 Task: Change the title to "Online Event Speaker Guide".
Action: Mouse moved to (302, 80)
Screenshot: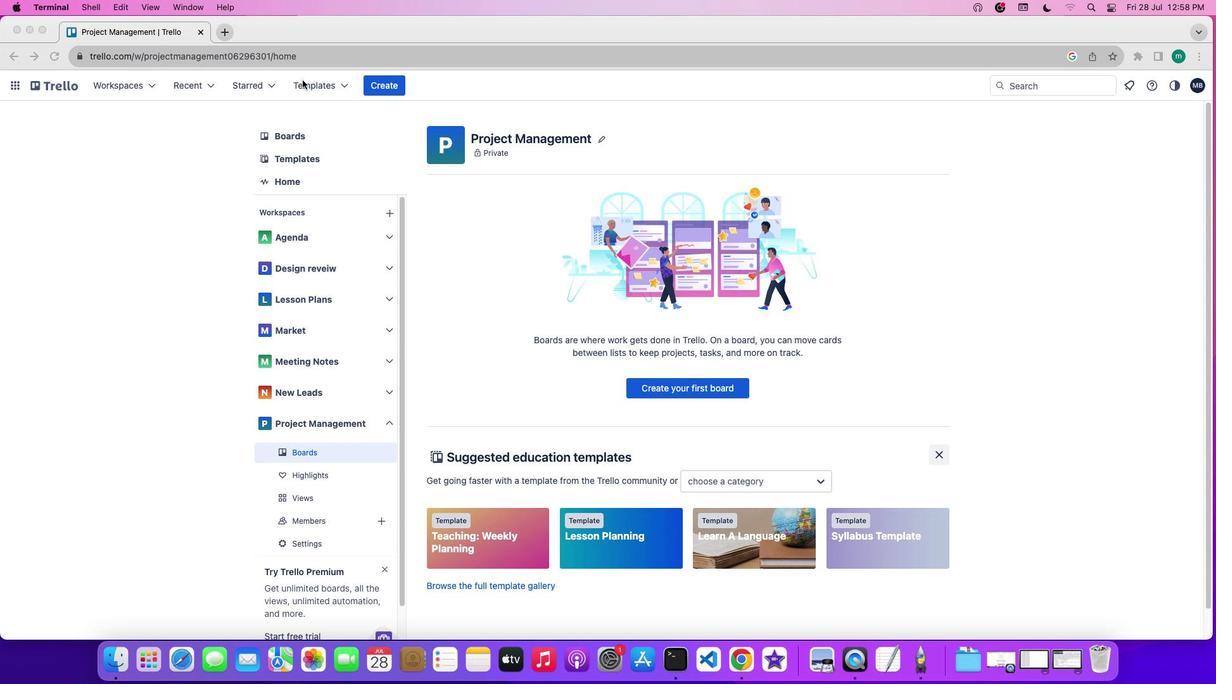 
Action: Mouse pressed left at (302, 80)
Screenshot: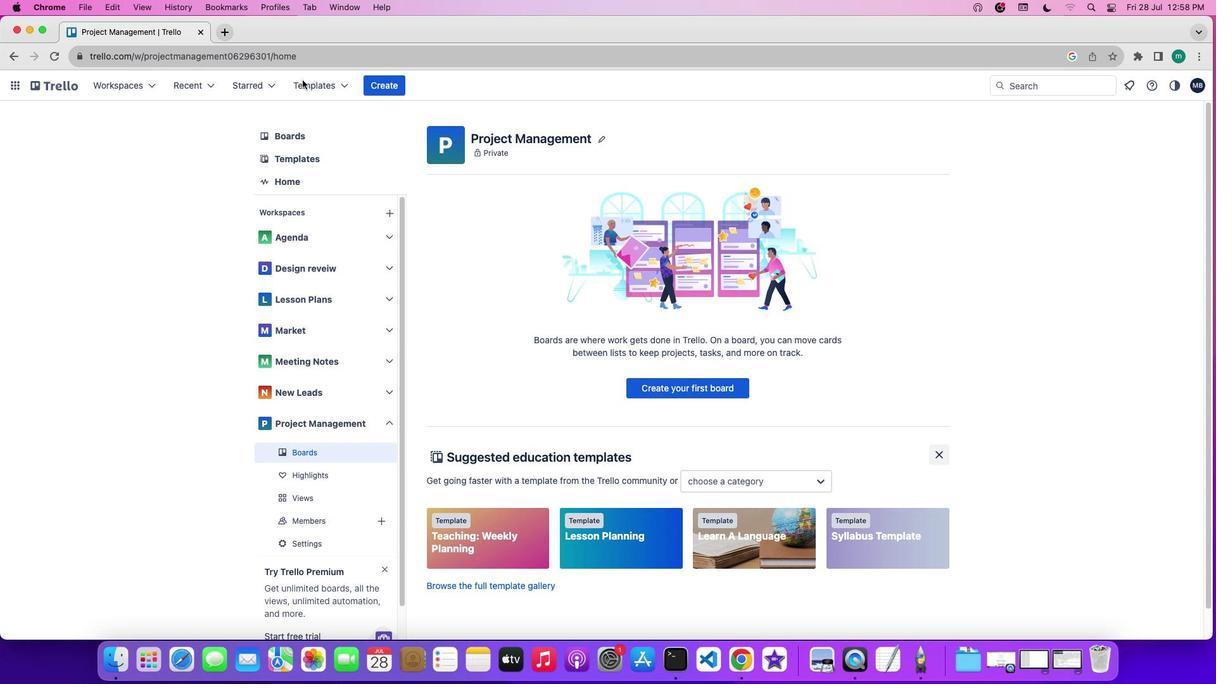 
Action: Mouse pressed left at (302, 80)
Screenshot: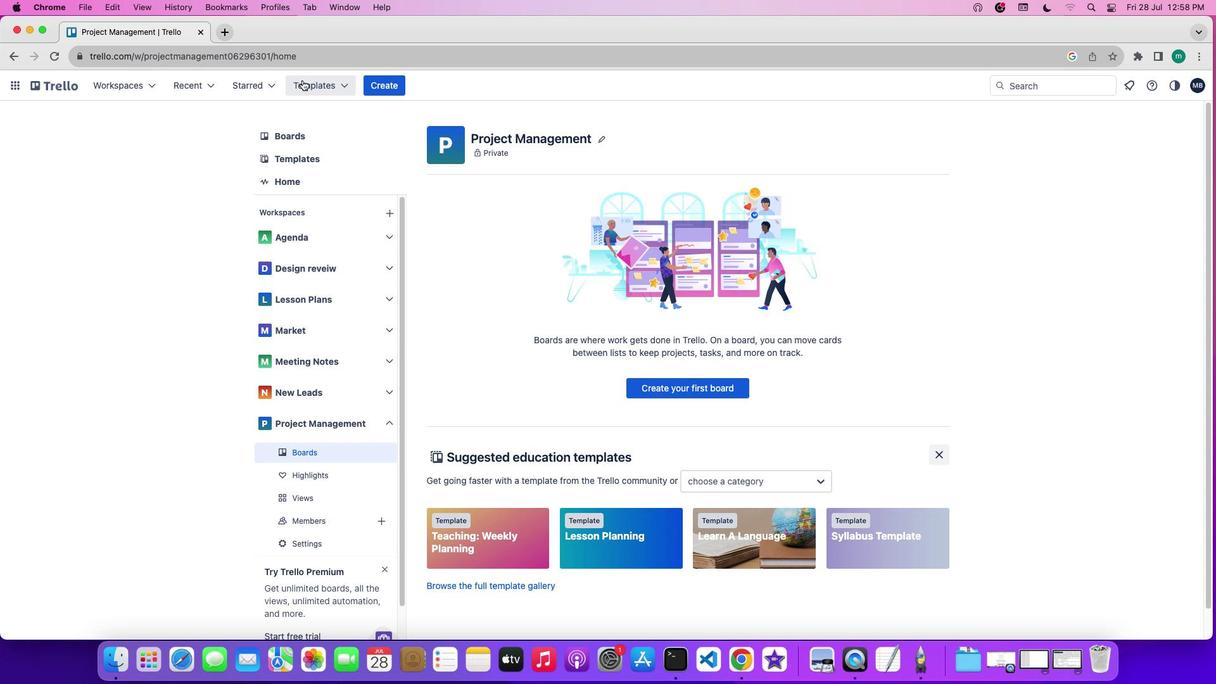 
Action: Mouse moved to (390, 475)
Screenshot: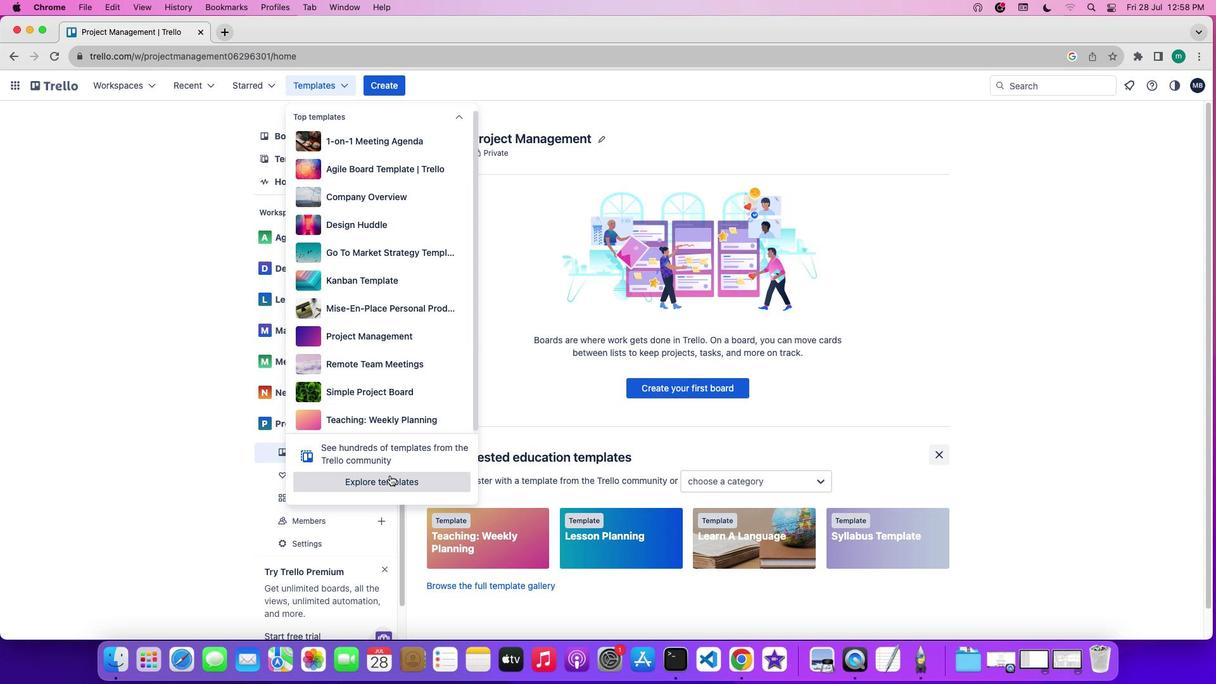 
Action: Mouse pressed left at (390, 475)
Screenshot: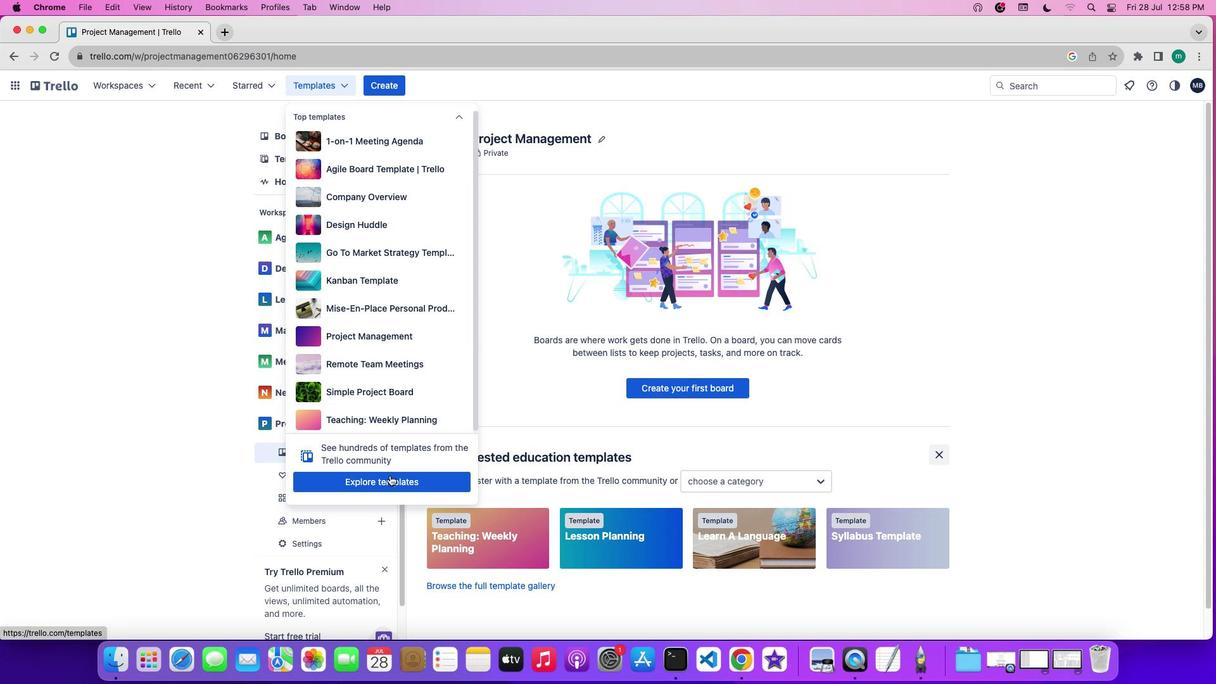 
Action: Mouse moved to (762, 221)
Screenshot: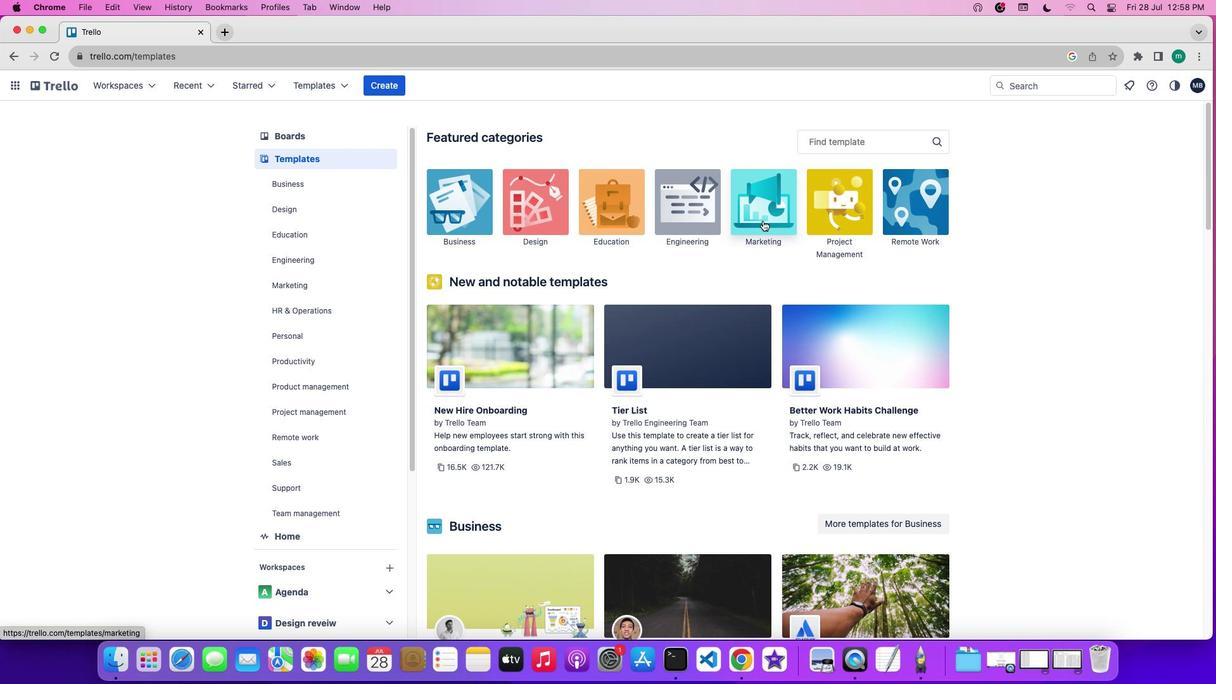 
Action: Mouse pressed left at (762, 221)
Screenshot: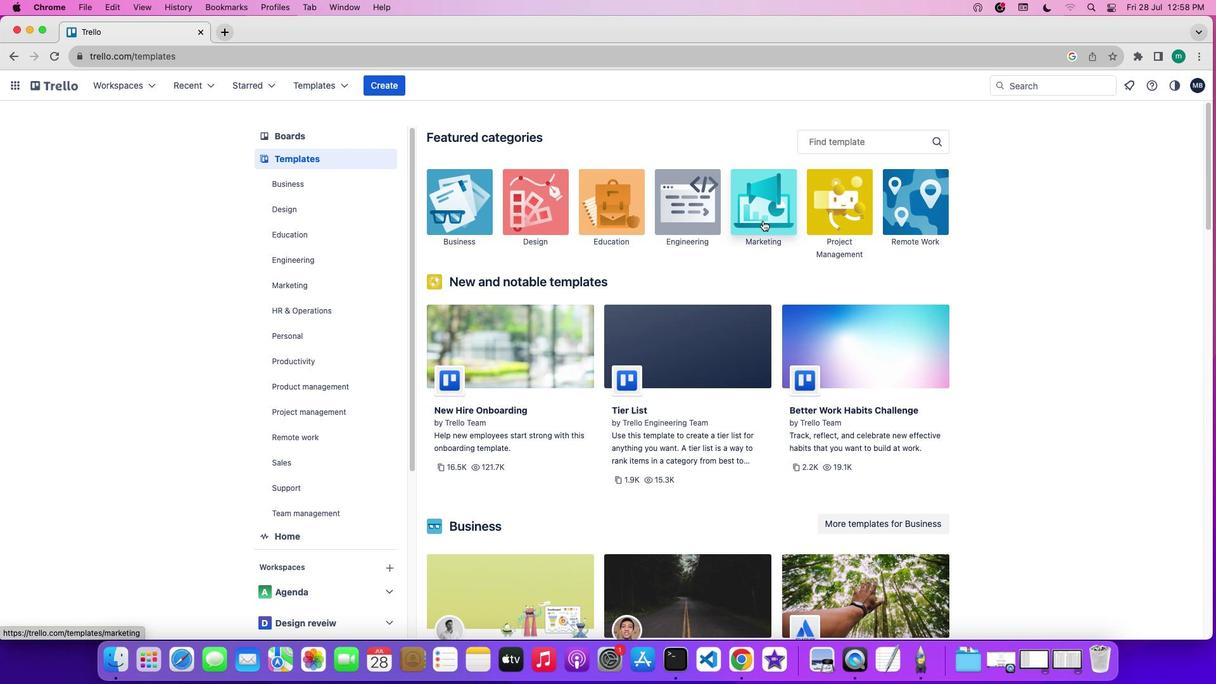 
Action: Mouse moved to (540, 288)
Screenshot: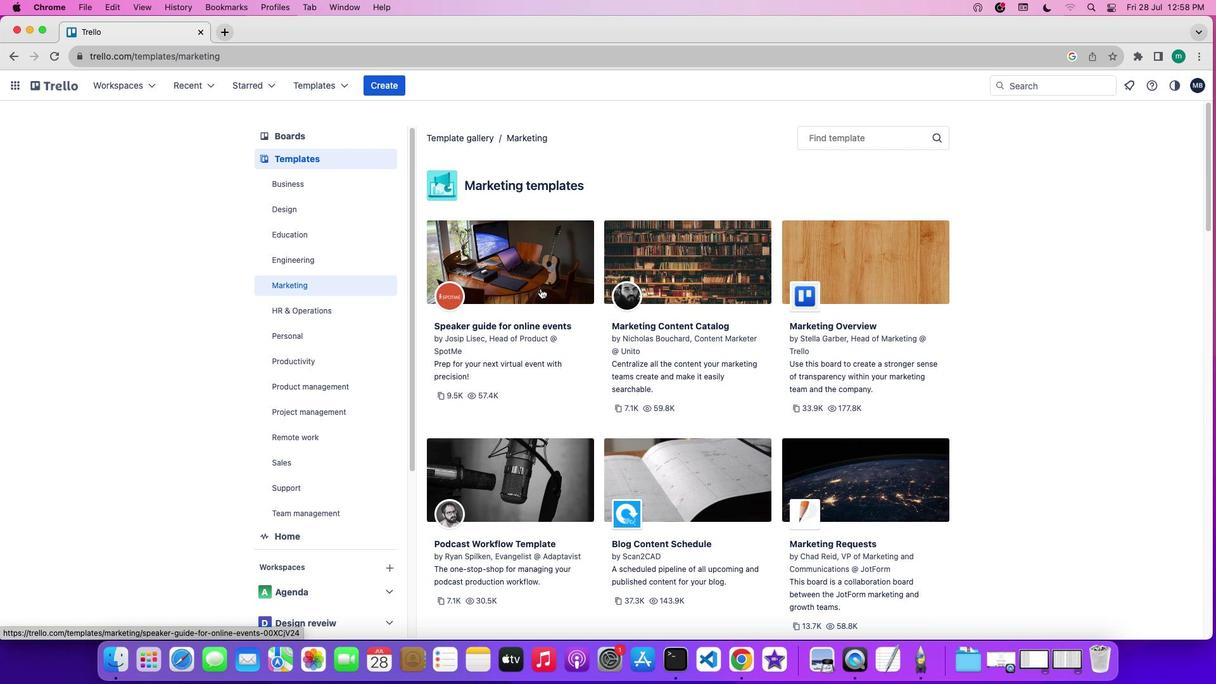 
Action: Mouse pressed left at (540, 288)
Screenshot: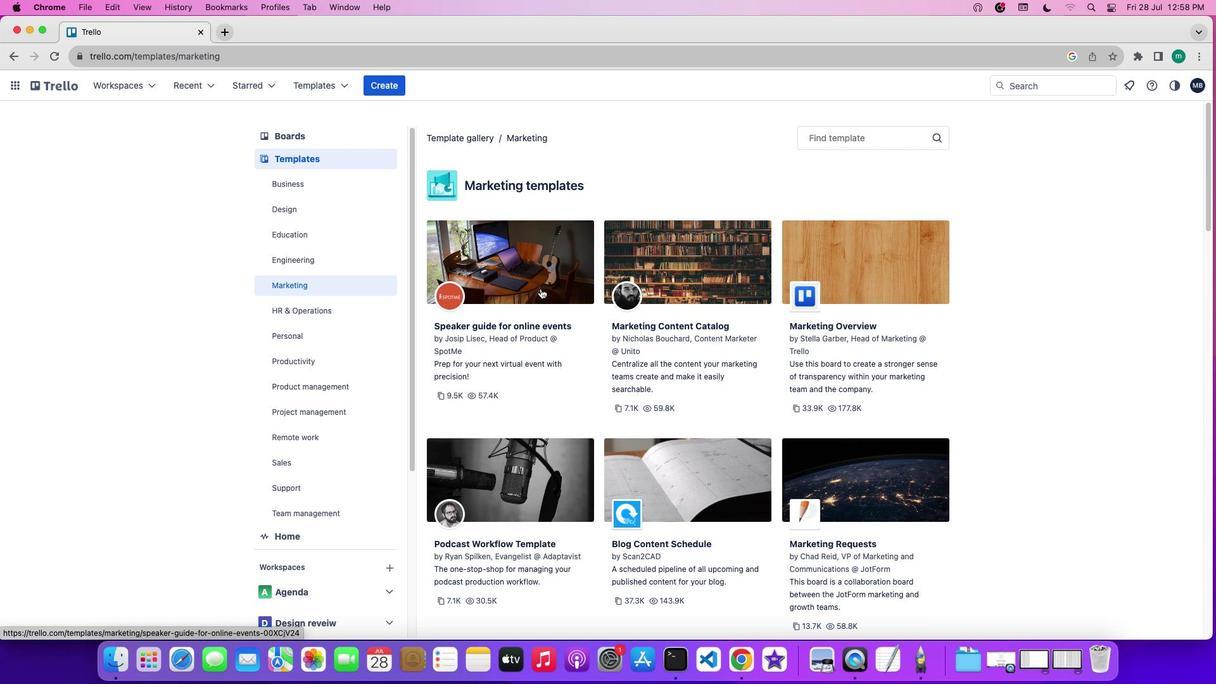 
Action: Mouse moved to (896, 182)
Screenshot: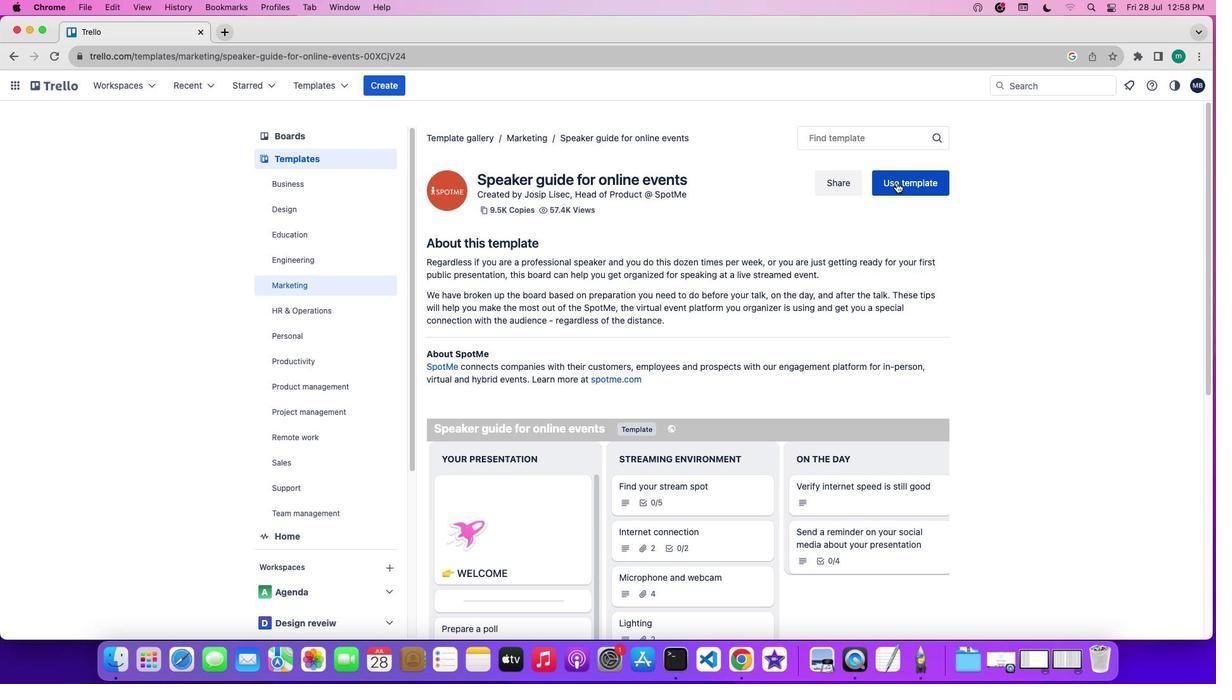 
Action: Mouse pressed left at (896, 182)
Screenshot: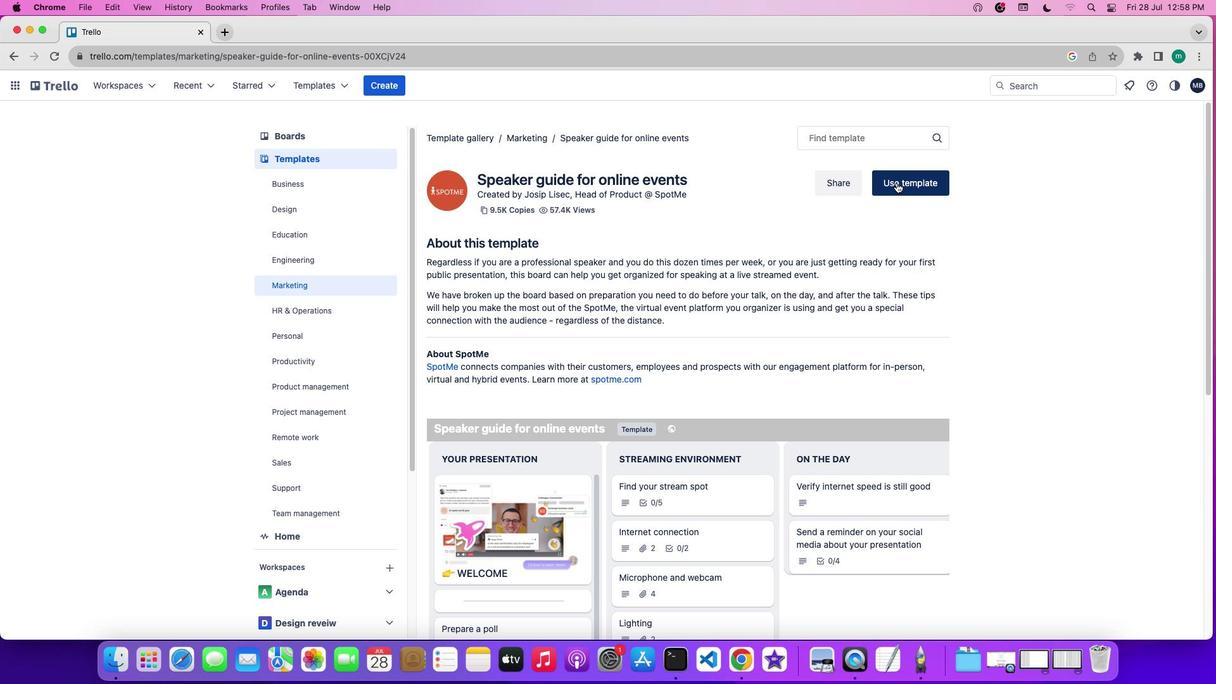 
Action: Mouse moved to (1030, 245)
Screenshot: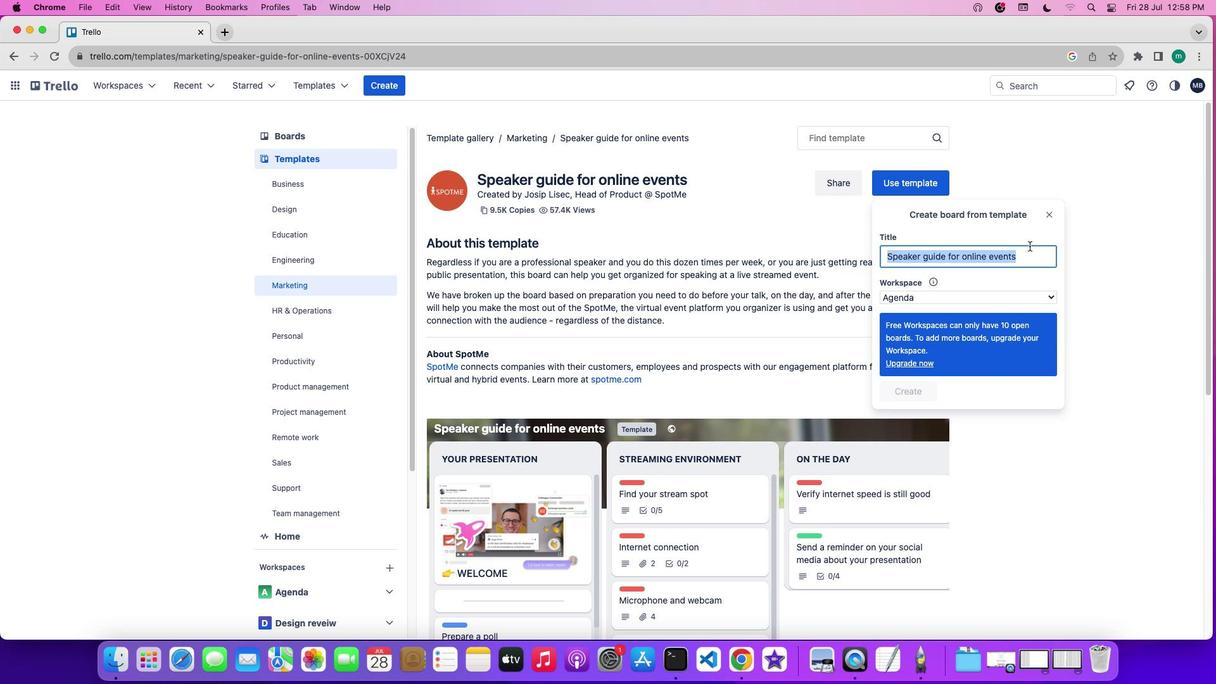 
Action: Key pressed Key.backspaceKey.shift'O''n''l''i''n''e'Key.spaceKey.shift'E''v''e''n''t'Key.spaceKey.shift'S''p''e''a''k''e''r'Key.spaceKey.shift'G''u''i''d''e'
Screenshot: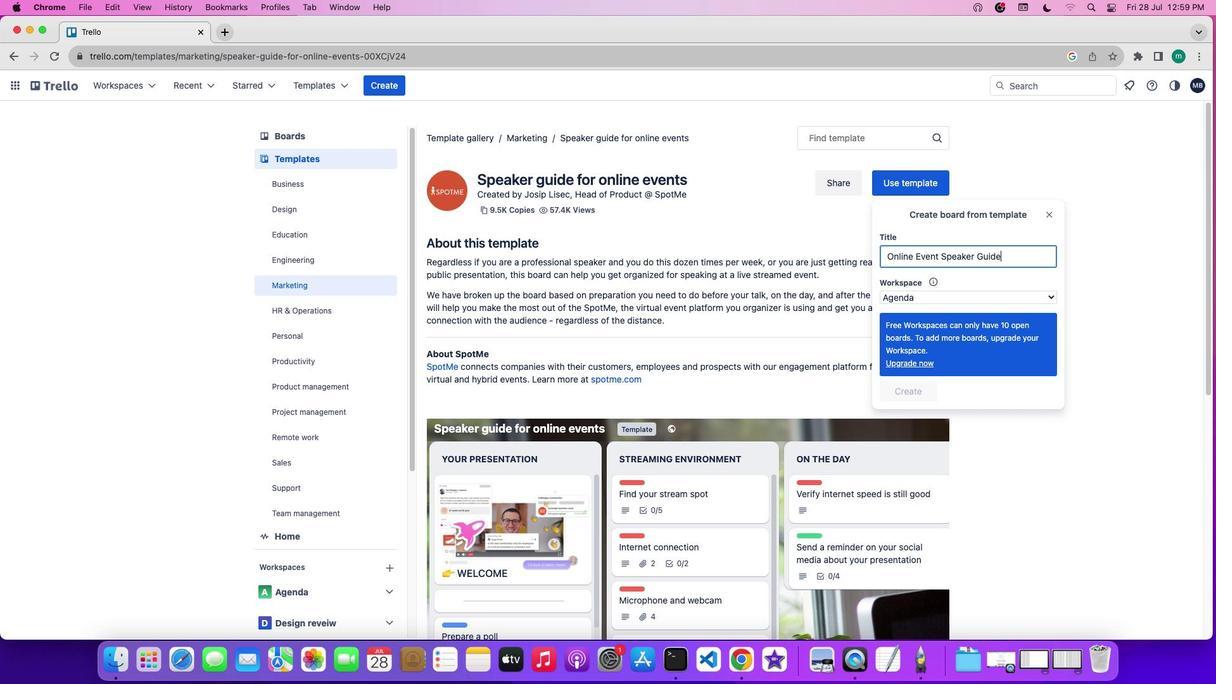 
